 Task: Add Sprouts Bitter Melon Powder Capsule to the cart.
Action: Mouse moved to (51, 354)
Screenshot: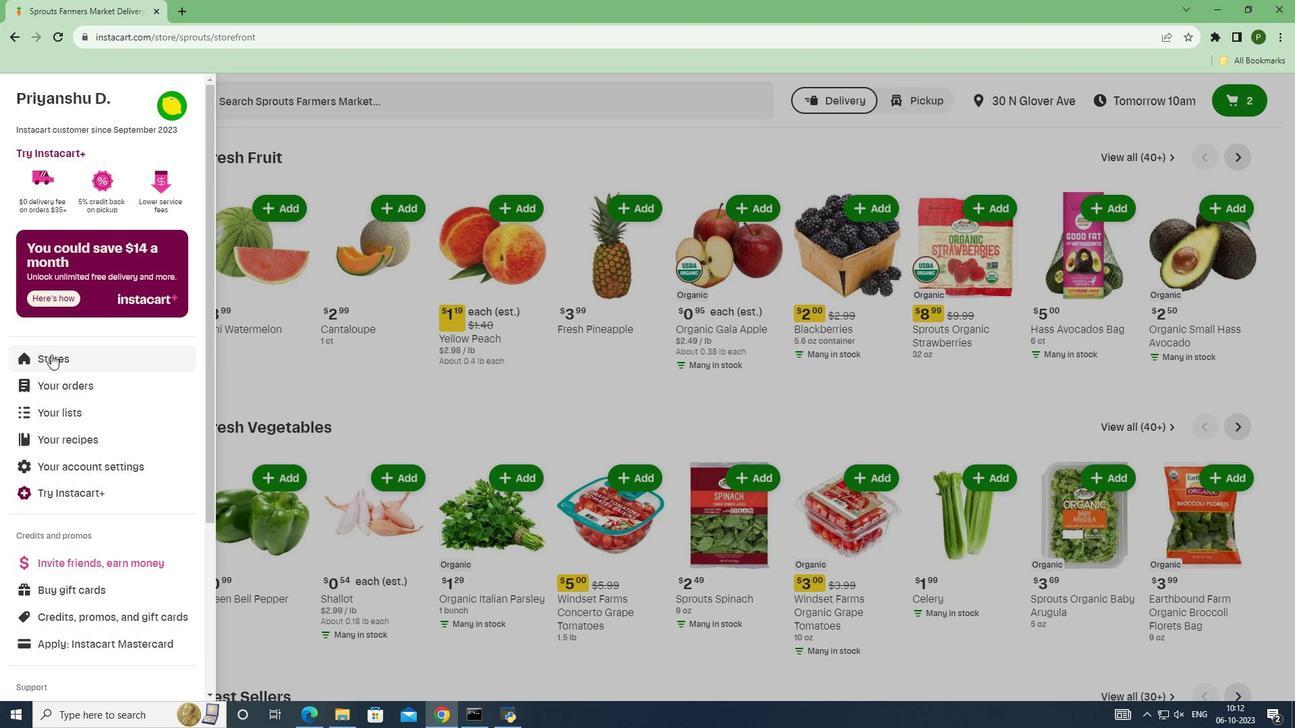 
Action: Mouse pressed left at (51, 354)
Screenshot: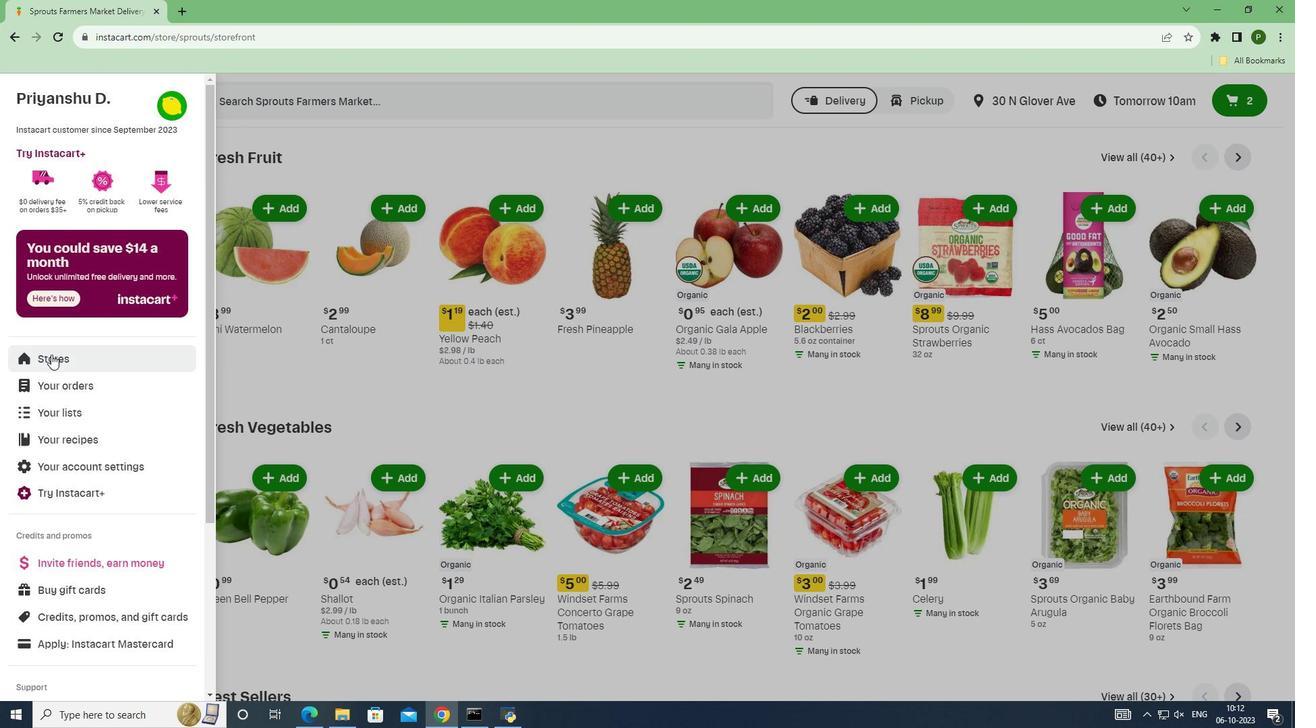 
Action: Mouse moved to (302, 156)
Screenshot: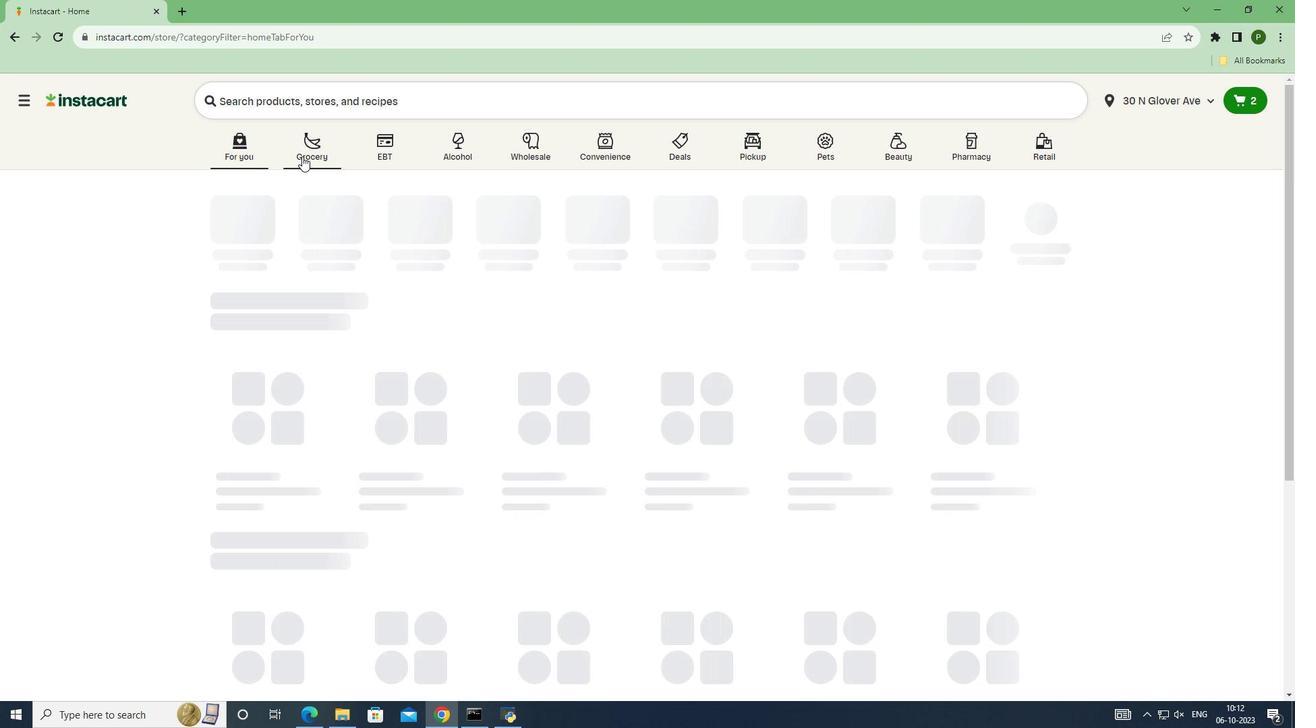 
Action: Mouse pressed left at (302, 156)
Screenshot: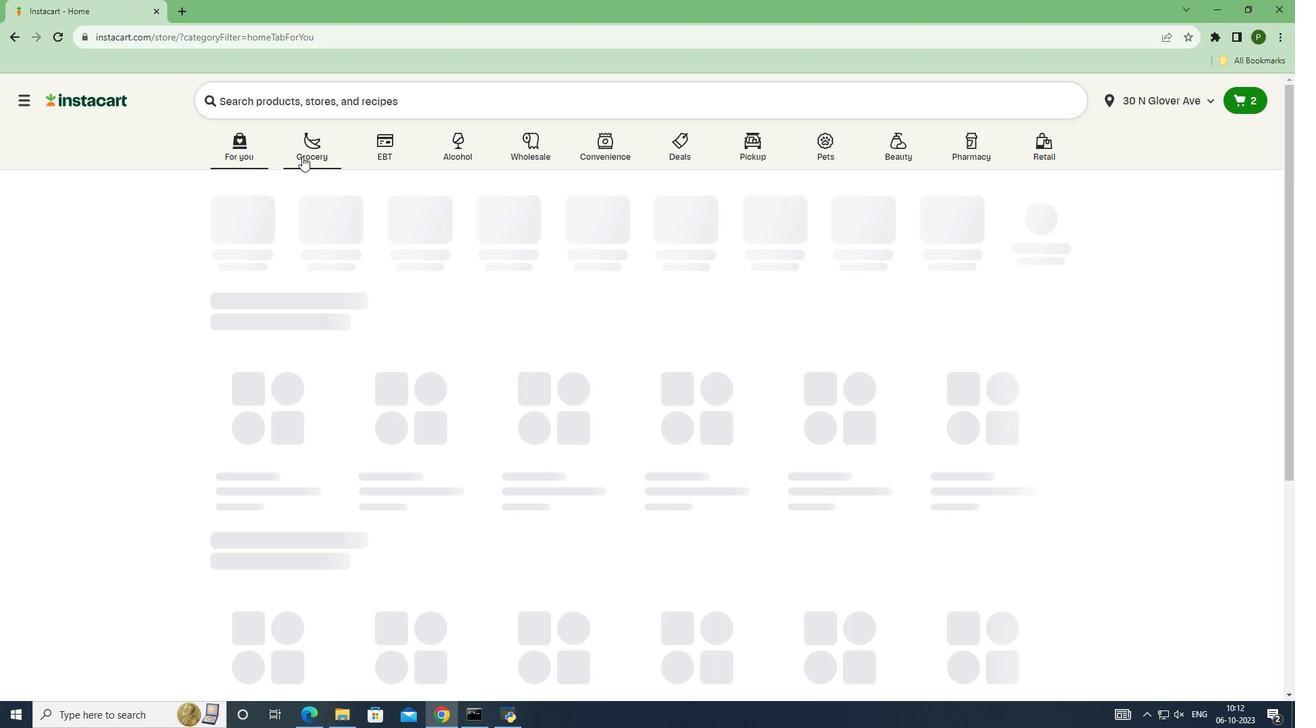 
Action: Mouse moved to (306, 219)
Screenshot: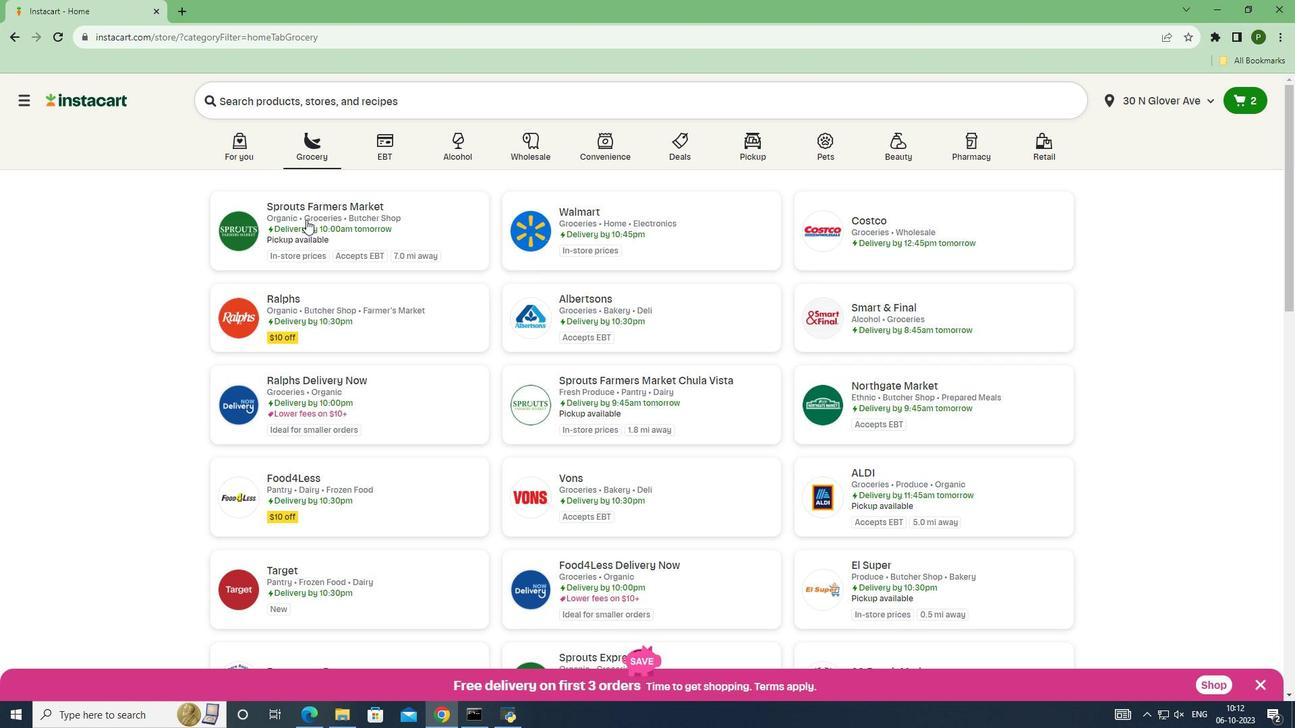 
Action: Mouse pressed left at (306, 219)
Screenshot: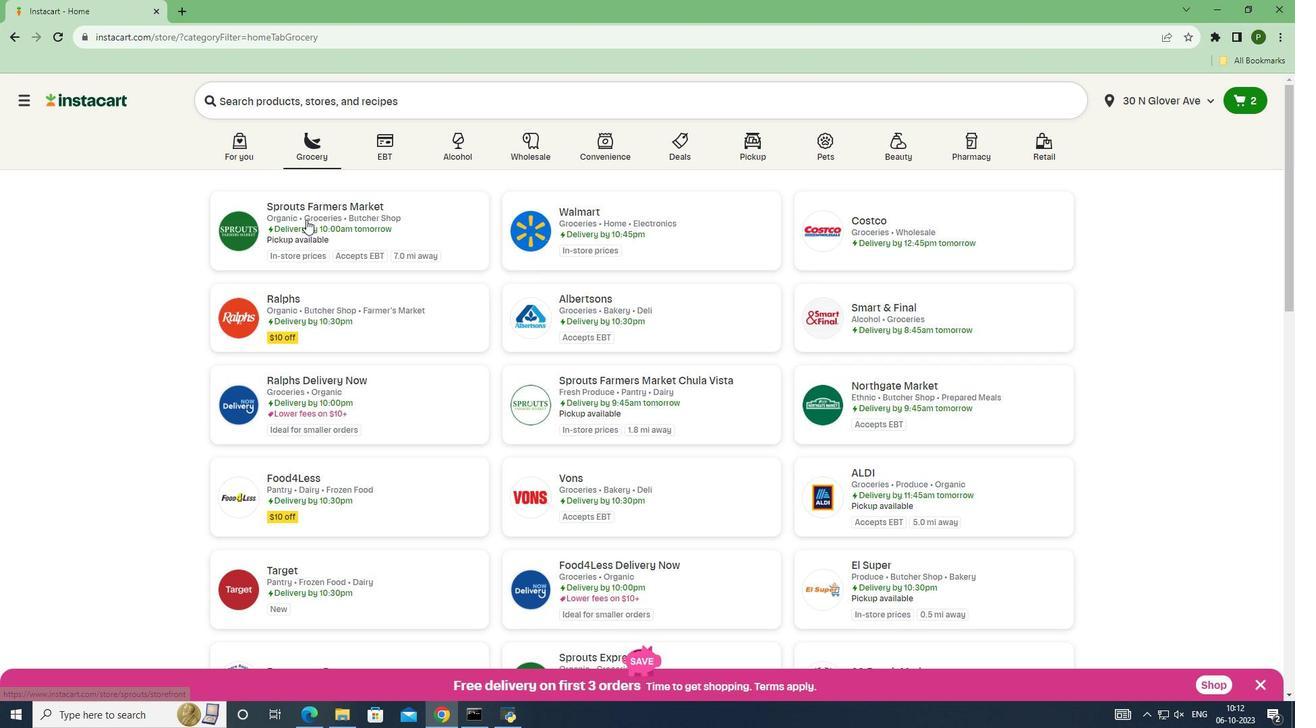 
Action: Mouse moved to (66, 395)
Screenshot: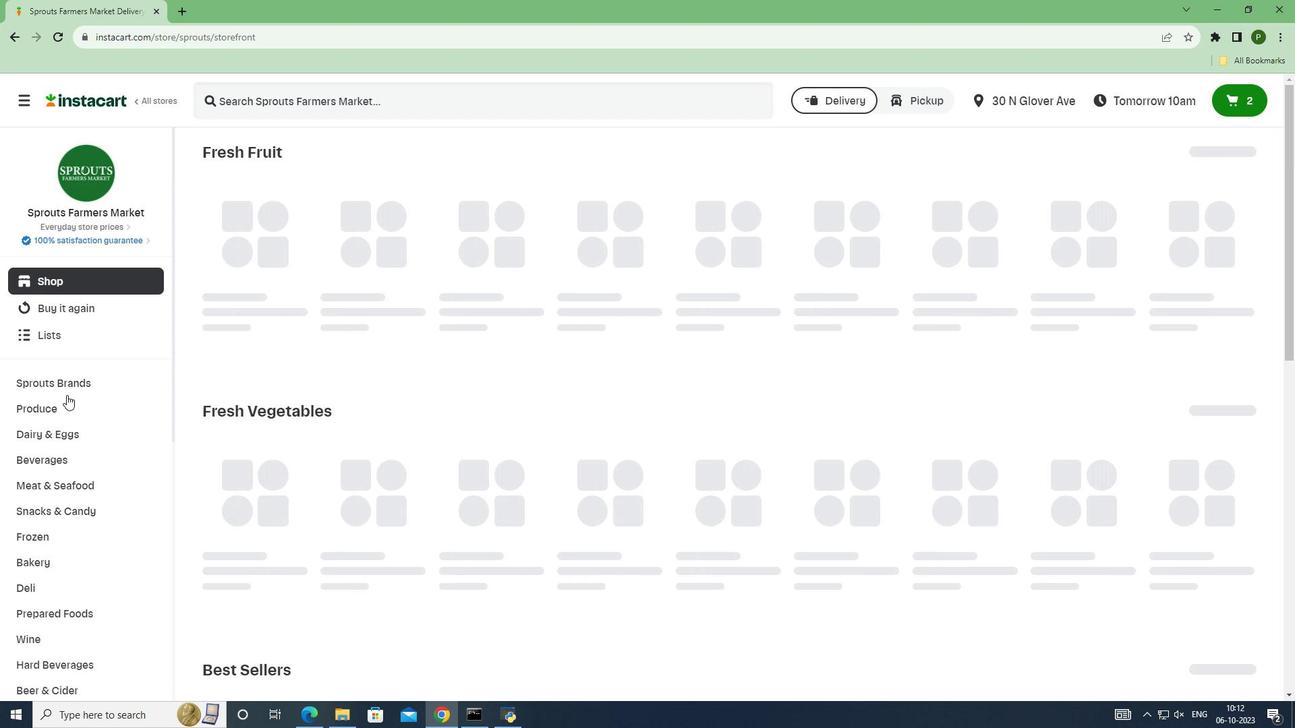 
Action: Mouse pressed left at (66, 395)
Screenshot: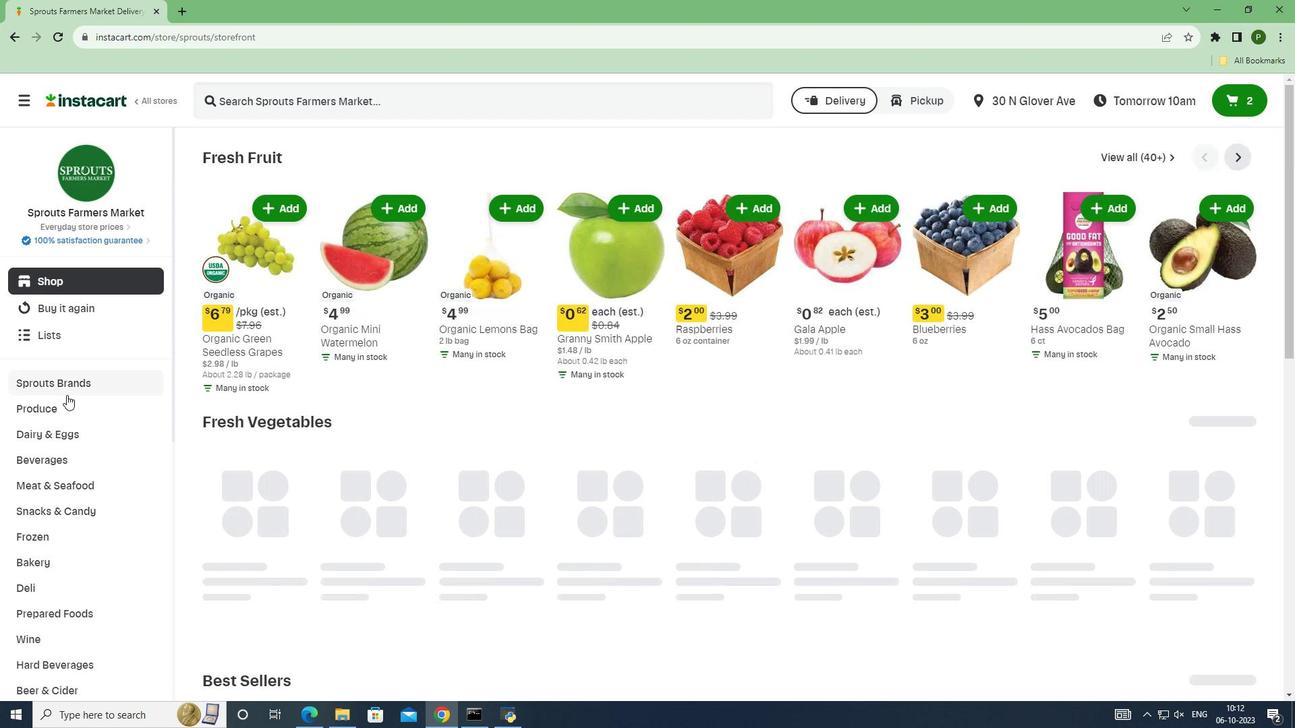
Action: Mouse moved to (60, 562)
Screenshot: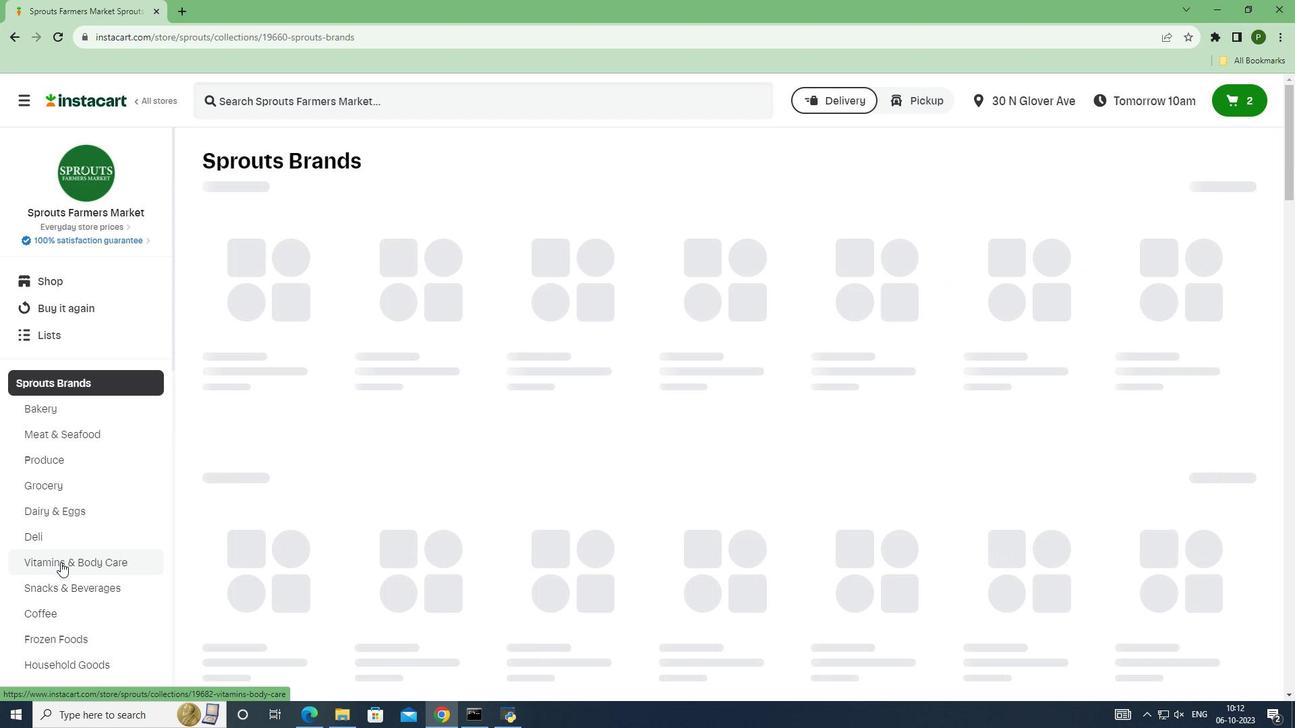 
Action: Mouse pressed left at (60, 562)
Screenshot: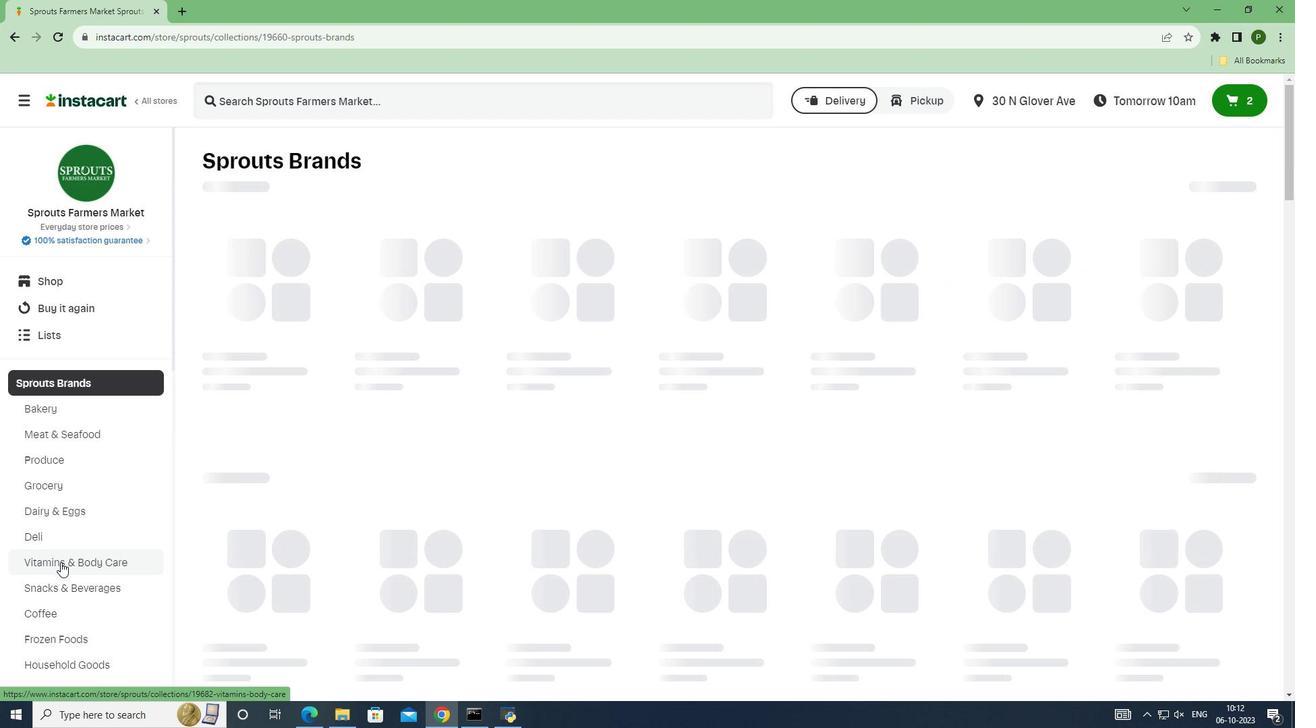 
Action: Mouse moved to (288, 97)
Screenshot: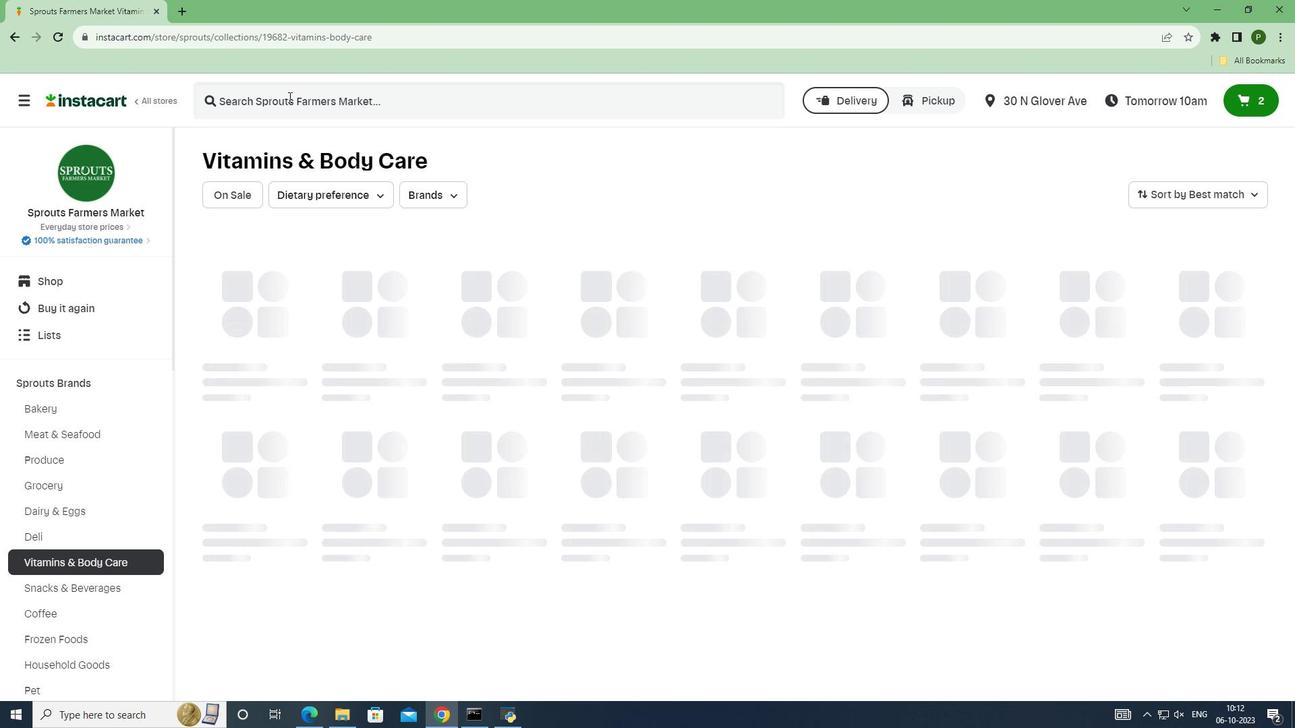 
Action: Mouse pressed left at (288, 97)
Screenshot: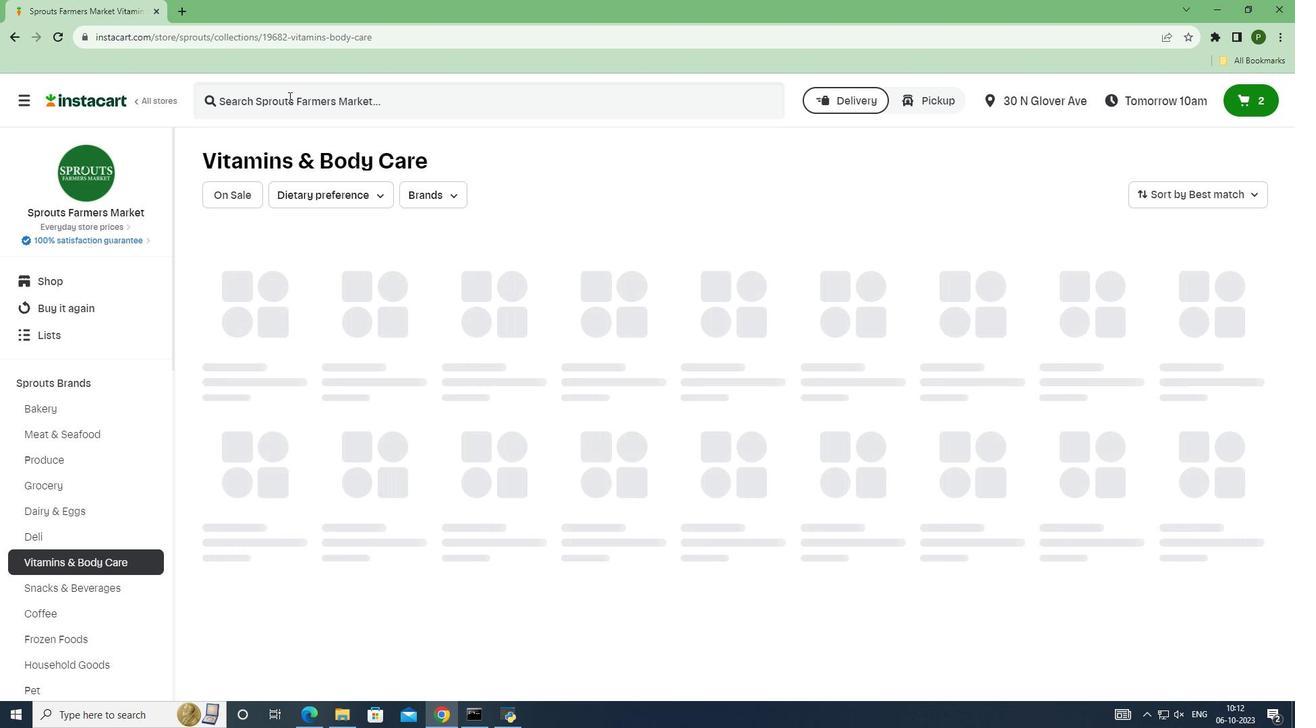 
Action: Key pressed <Key.caps_lock>S<Key.caps_lock>prouts<Key.space><Key.caps_lock>B<Key.caps_lock>itter<Key.space><Key.caps_lock>M<Key.caps_lock>elon<Key.space><Key.caps_lock>P<Key.caps_lock>owder<Key.space><Key.caps_lock>C<Key.caps_lock>apsule<Key.space><Key.enter>
Screenshot: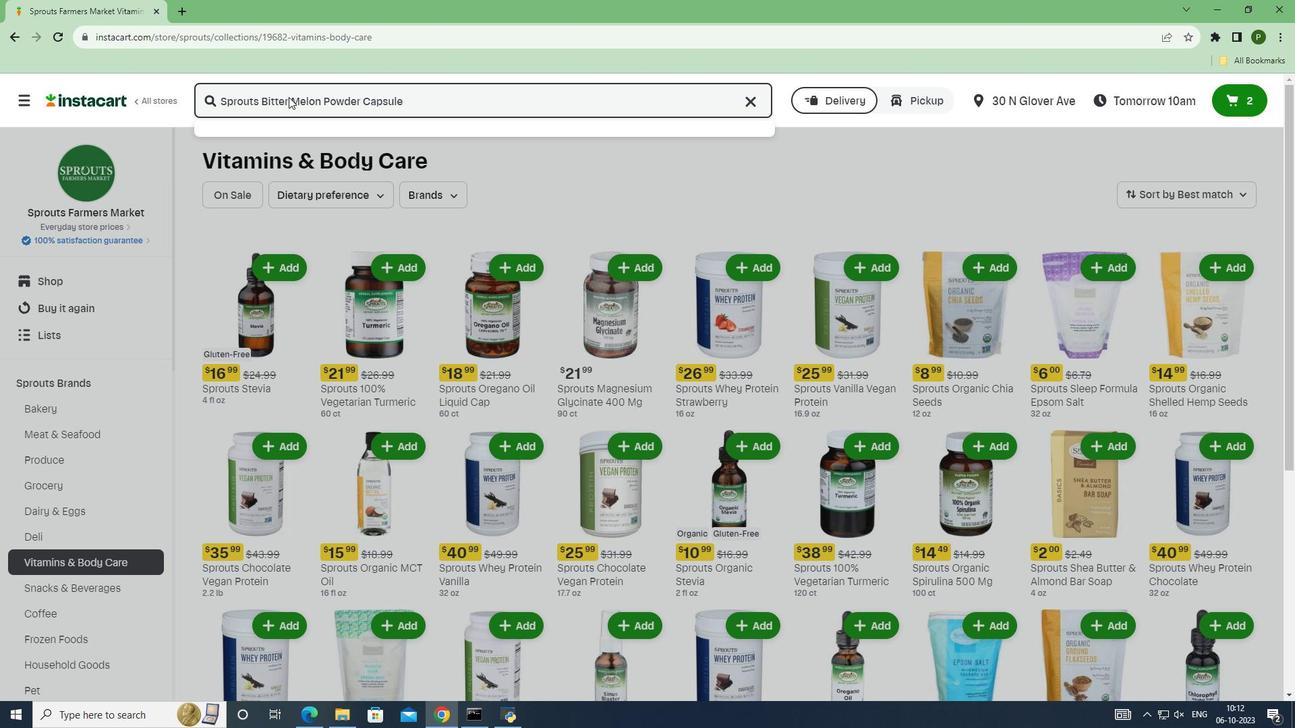 
Action: Mouse moved to (365, 240)
Screenshot: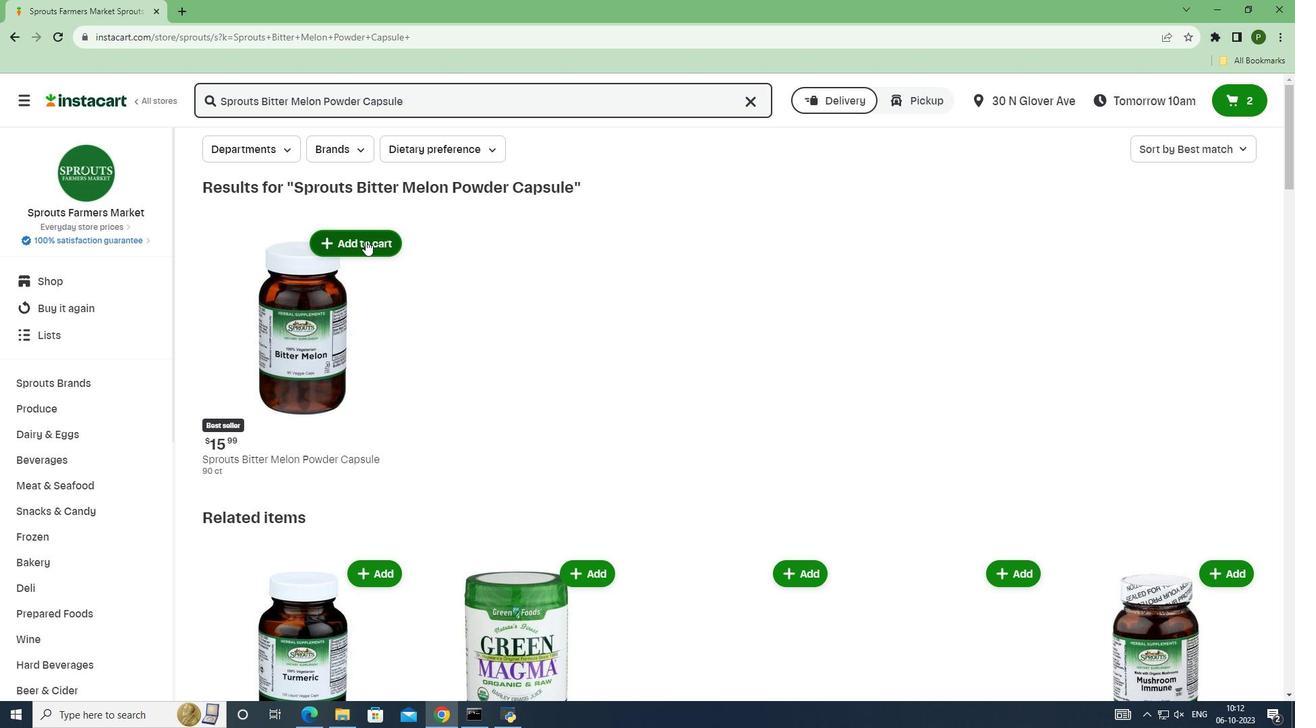 
Action: Mouse pressed left at (365, 240)
Screenshot: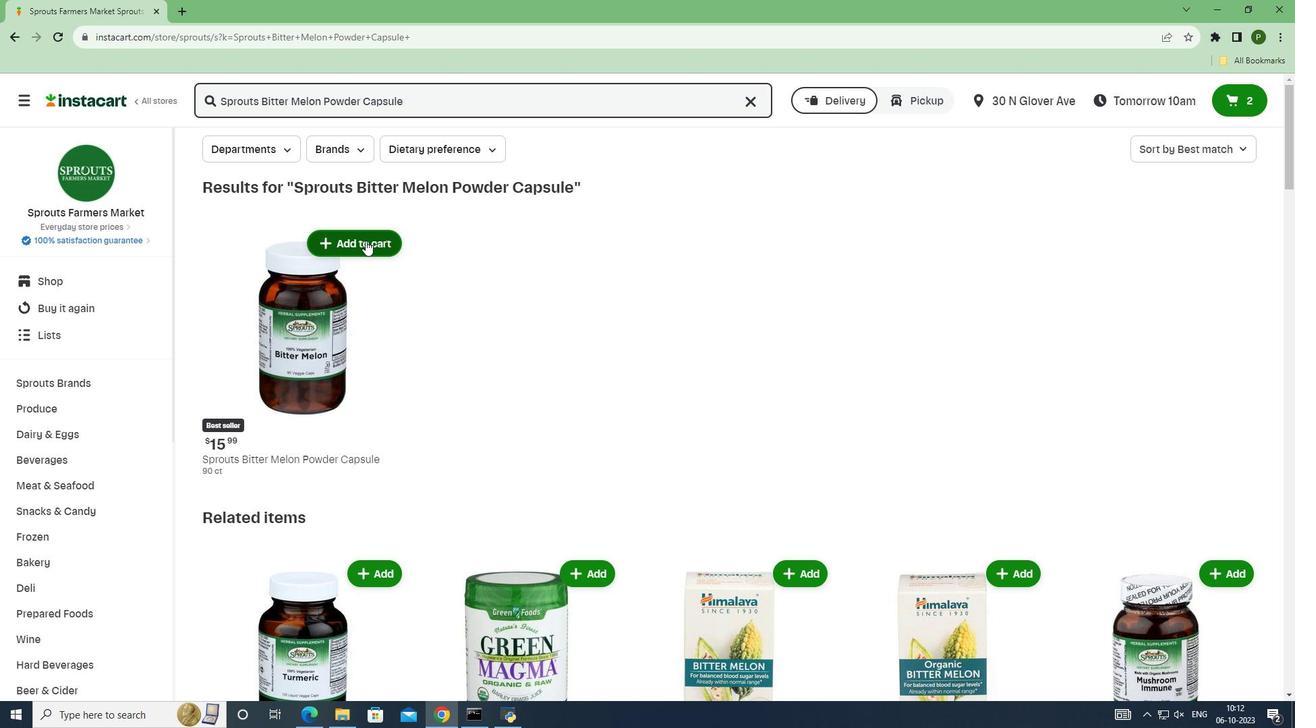 
Action: Mouse moved to (391, 334)
Screenshot: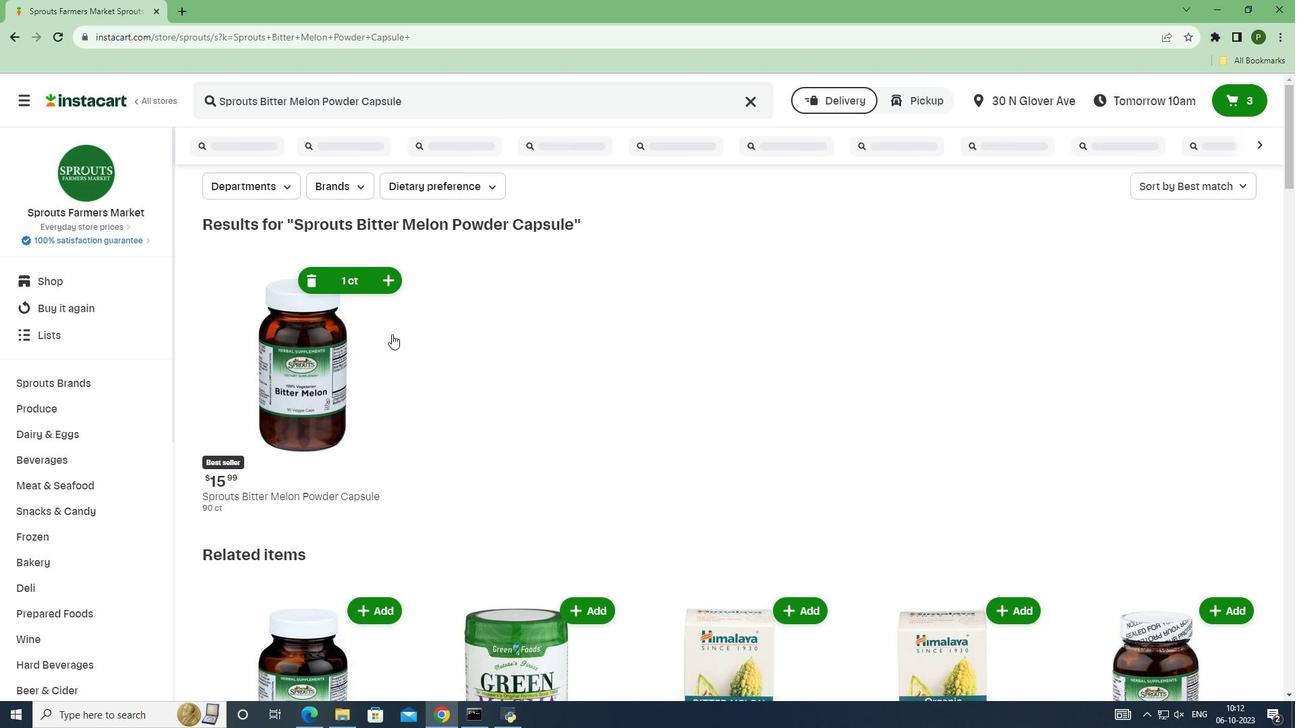 
